 Task: Sort the products in the category "Trash Bins & Bags" by best match.
Action: Mouse moved to (796, 272)
Screenshot: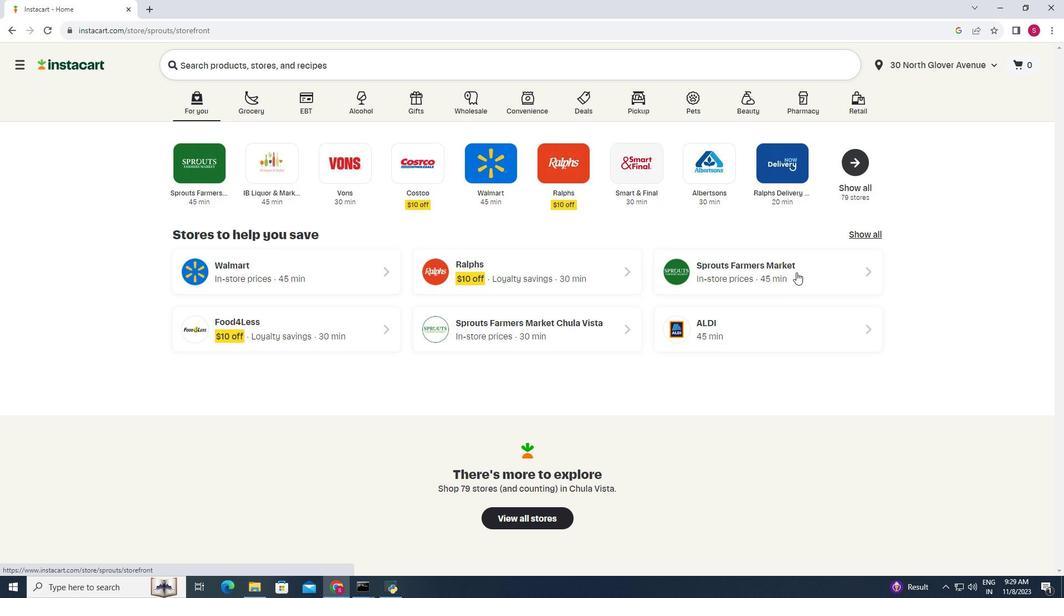 
Action: Mouse pressed left at (796, 272)
Screenshot: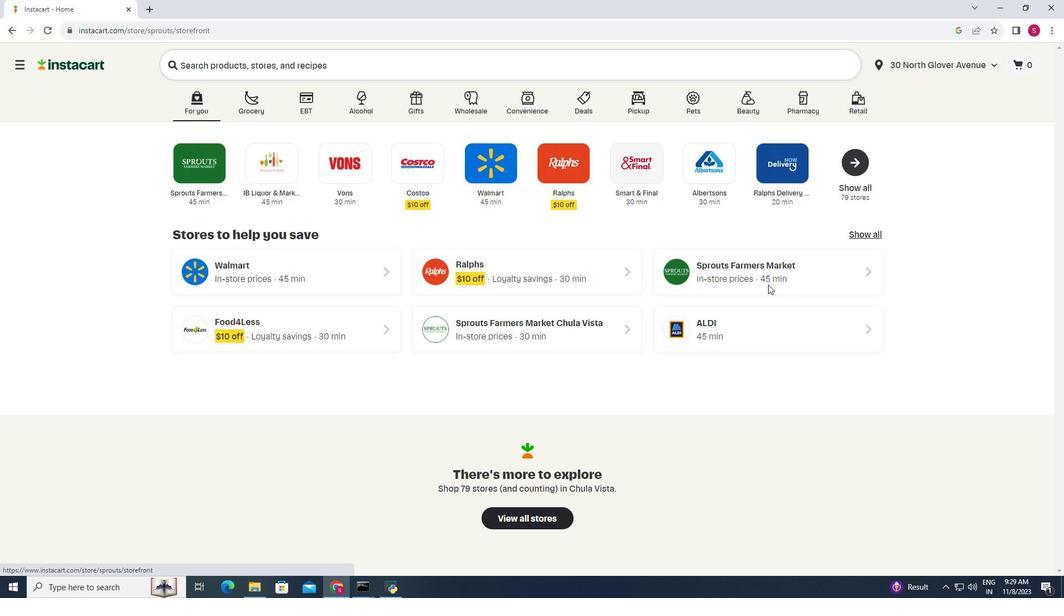 
Action: Mouse moved to (70, 413)
Screenshot: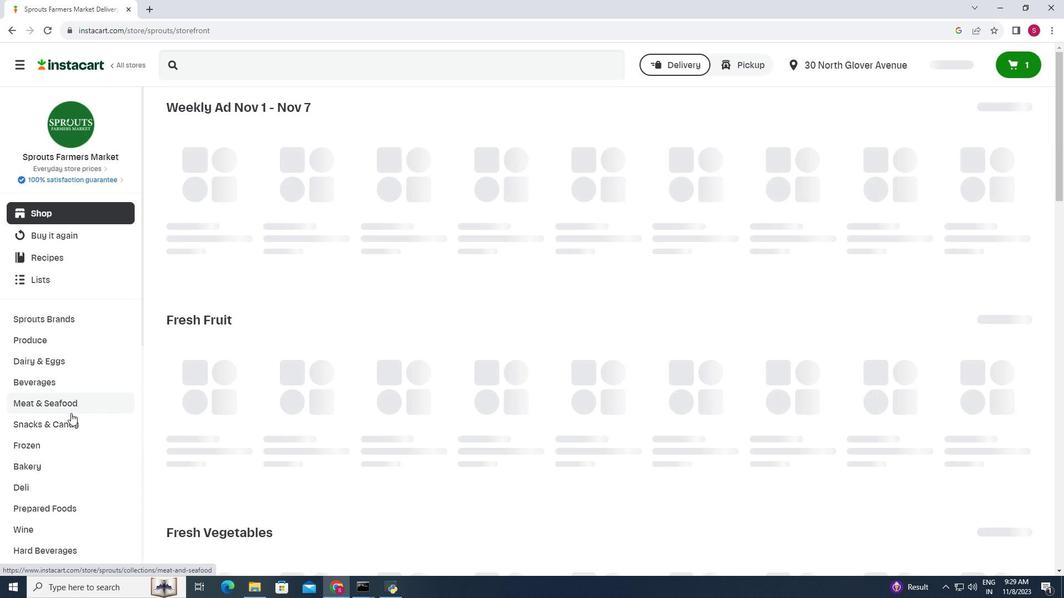 
Action: Mouse scrolled (70, 412) with delta (0, 0)
Screenshot: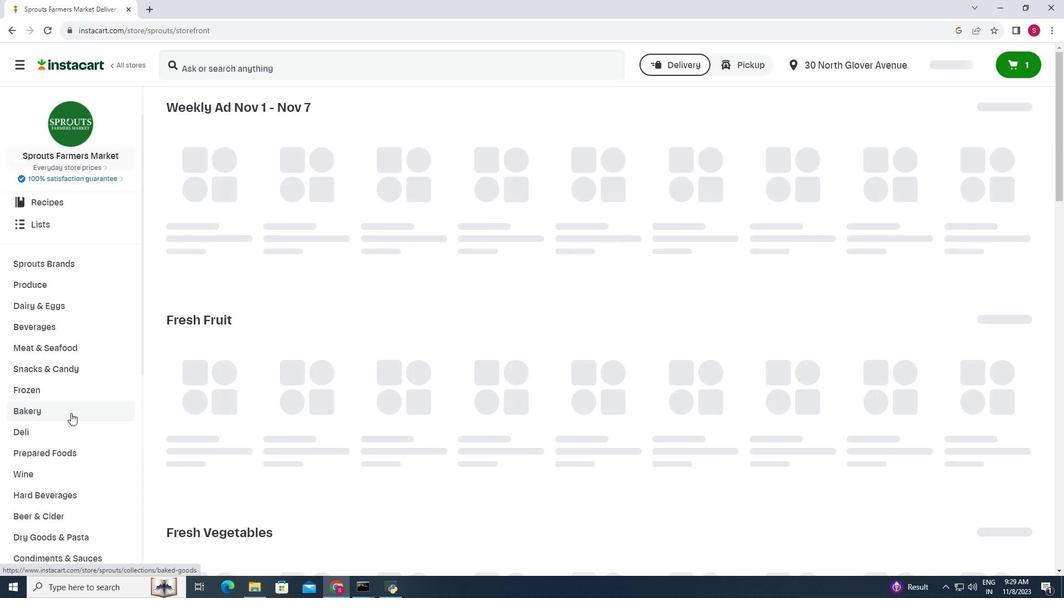
Action: Mouse scrolled (70, 412) with delta (0, 0)
Screenshot: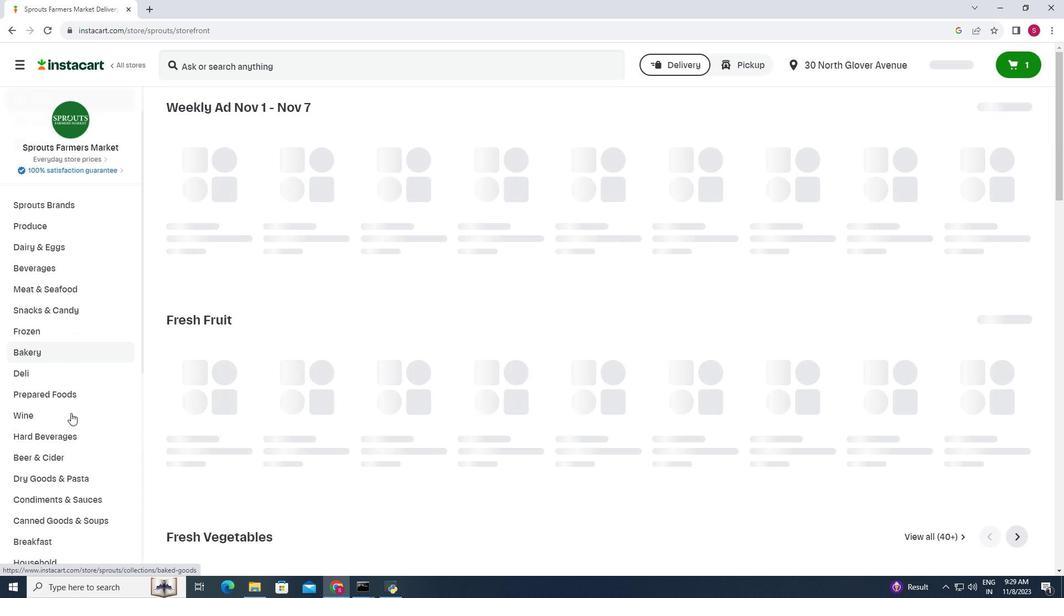 
Action: Mouse scrolled (70, 412) with delta (0, 0)
Screenshot: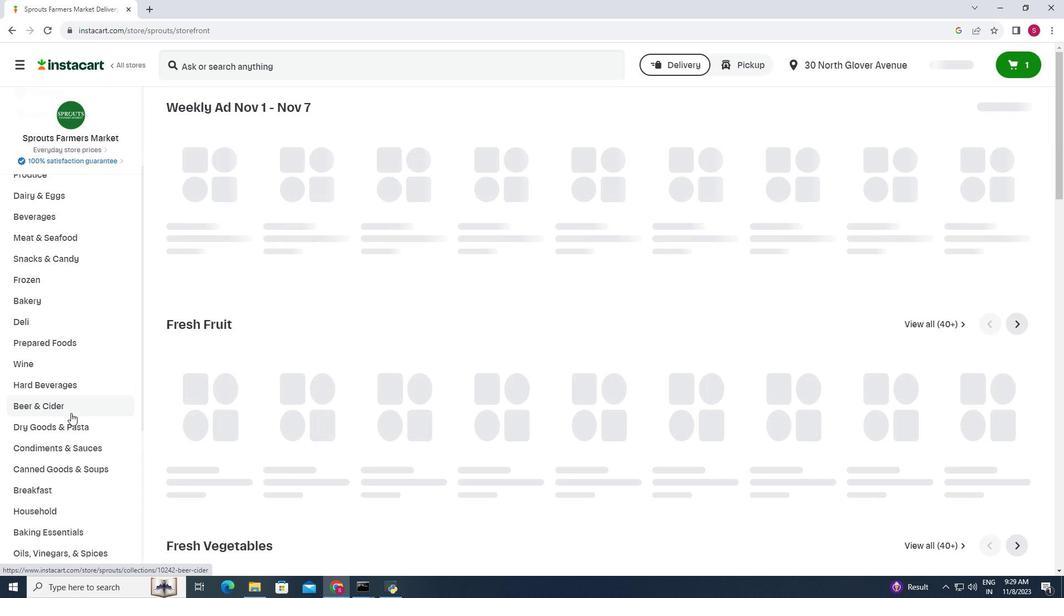 
Action: Mouse scrolled (70, 412) with delta (0, 0)
Screenshot: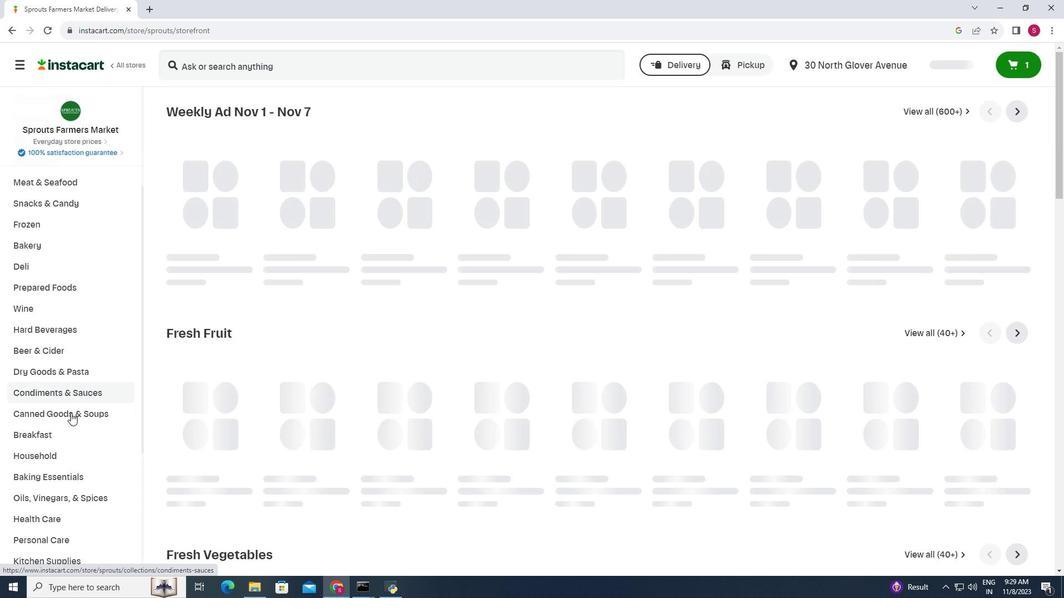 
Action: Mouse moved to (60, 455)
Screenshot: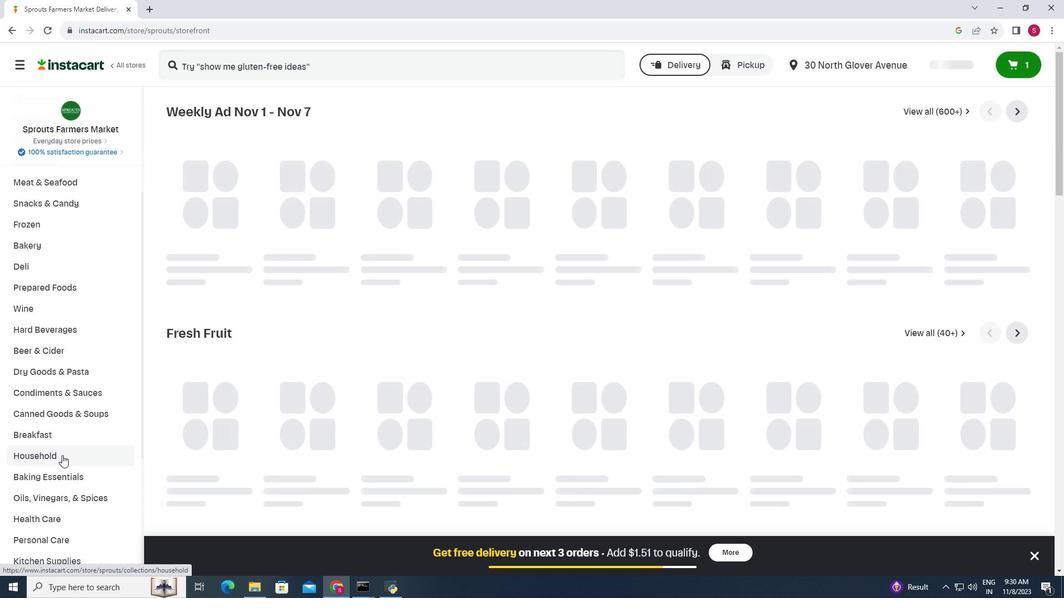 
Action: Mouse pressed left at (60, 455)
Screenshot: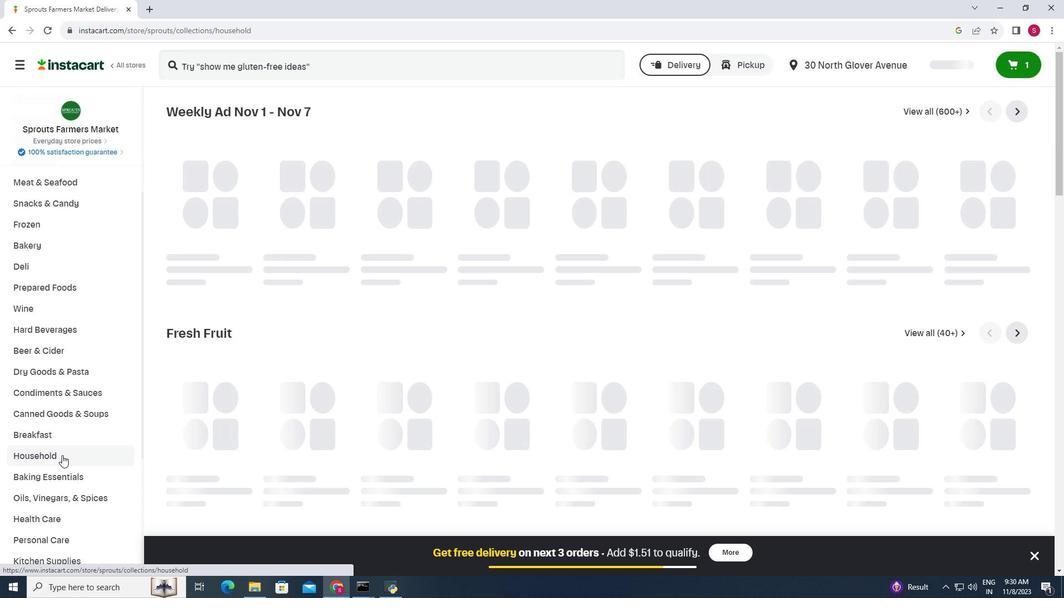 
Action: Mouse moved to (752, 134)
Screenshot: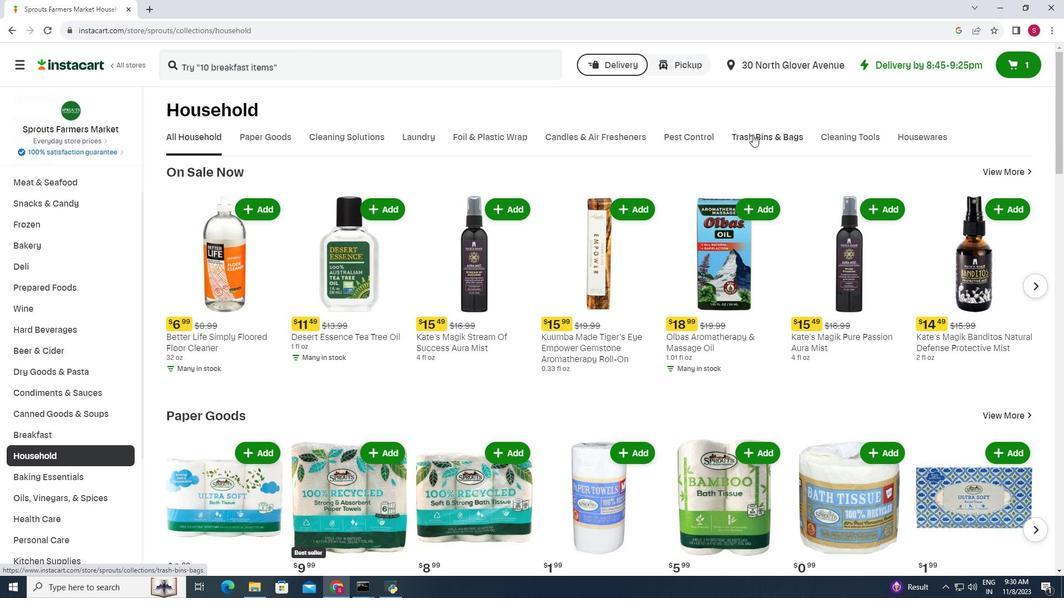 
Action: Mouse pressed left at (752, 134)
Screenshot: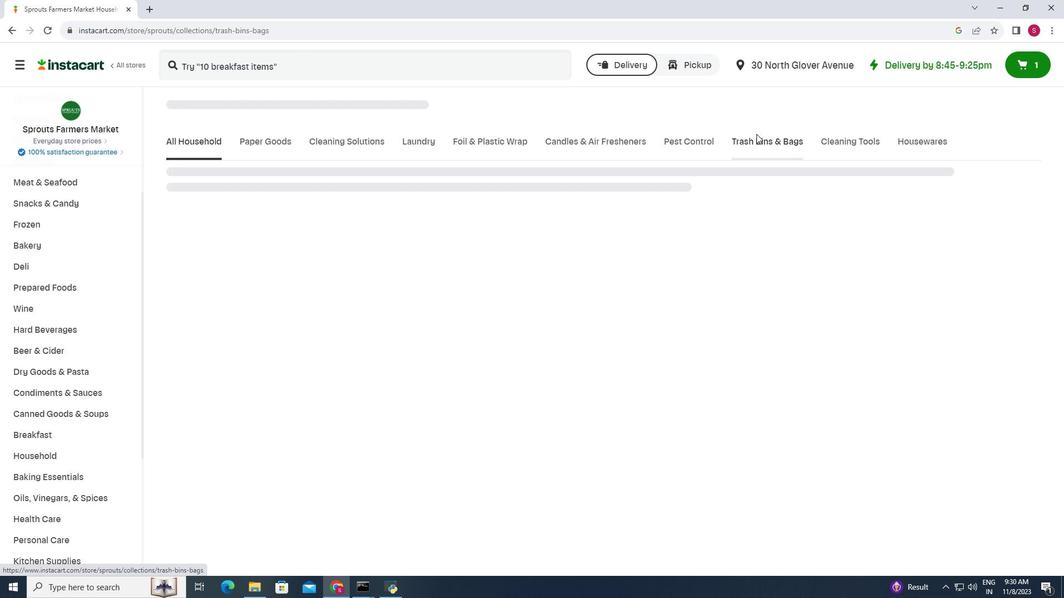 
Action: Mouse moved to (1009, 169)
Screenshot: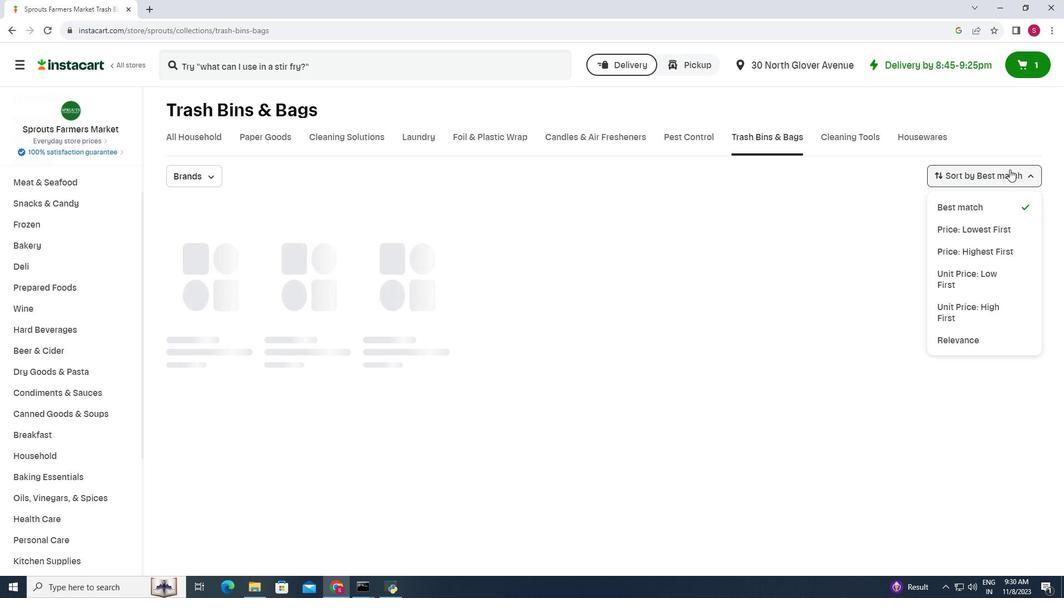 
Action: Mouse pressed left at (1009, 169)
Screenshot: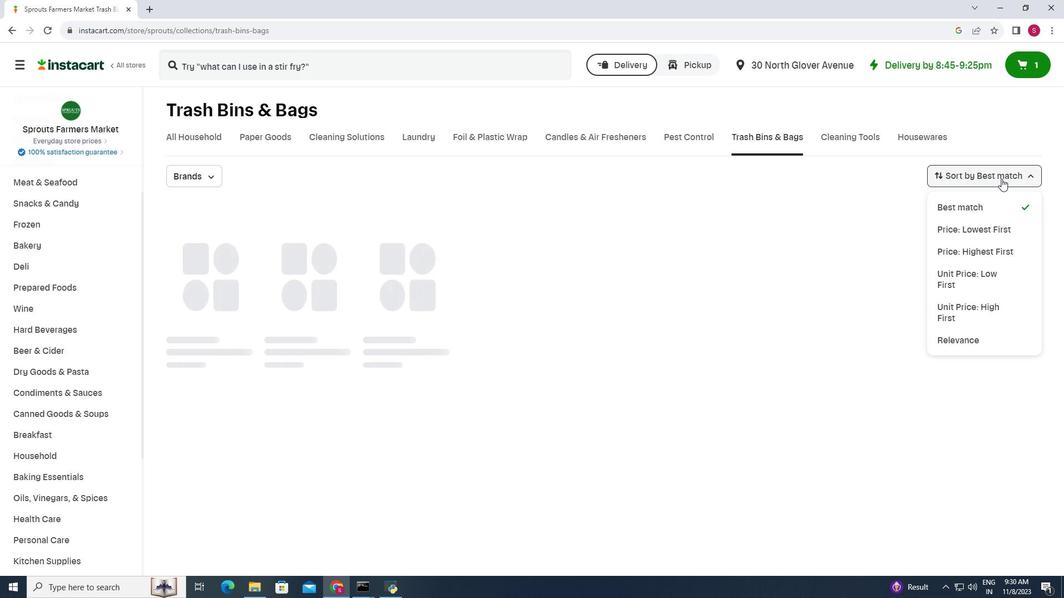 
Action: Mouse moved to (990, 199)
Screenshot: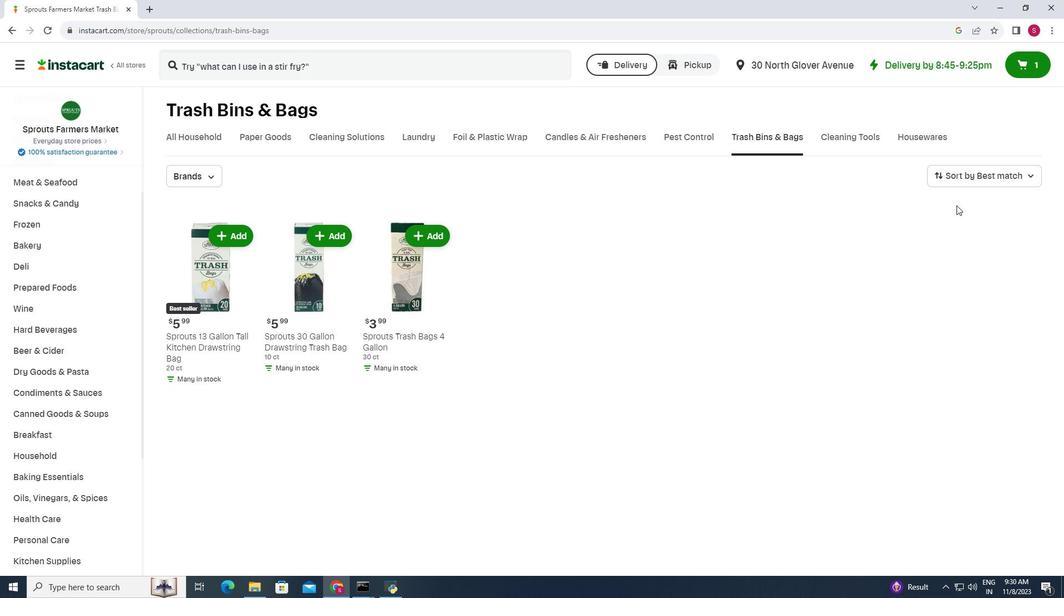 
Action: Mouse pressed left at (990, 199)
Screenshot: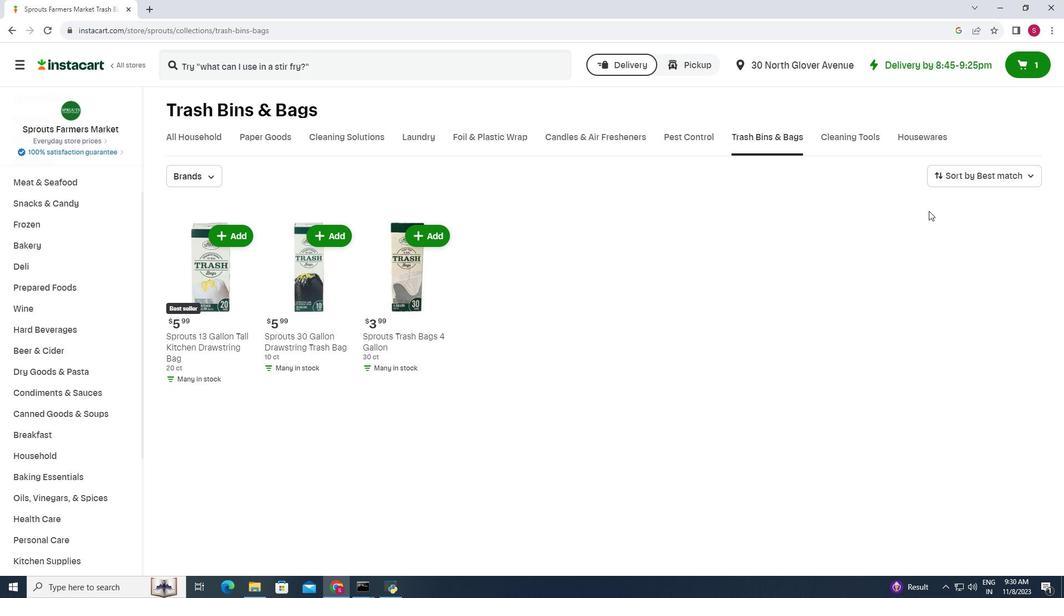 
Action: Mouse moved to (692, 261)
Screenshot: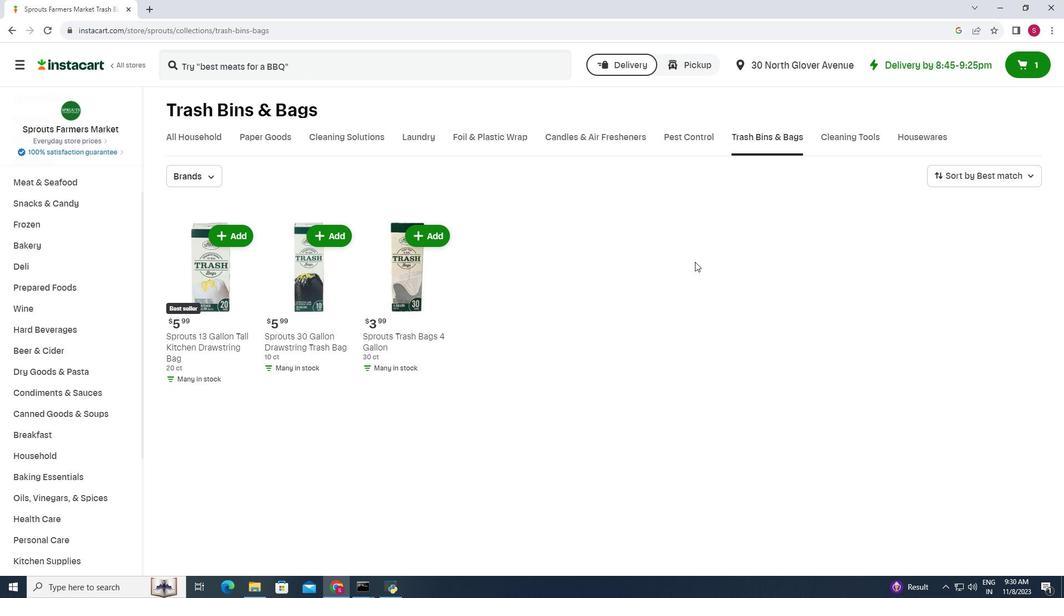 
